 Task: Create New Customer with Customer Name: Regional Retail Outlet, Billing Address Line1: 2550 Lynch Street, Billing Address Line2:  New Berlin, Billing Address Line3:  Wisconsin 53151, Cell Number: 512-211-3585
Action: Mouse pressed left at (136, 26)
Screenshot: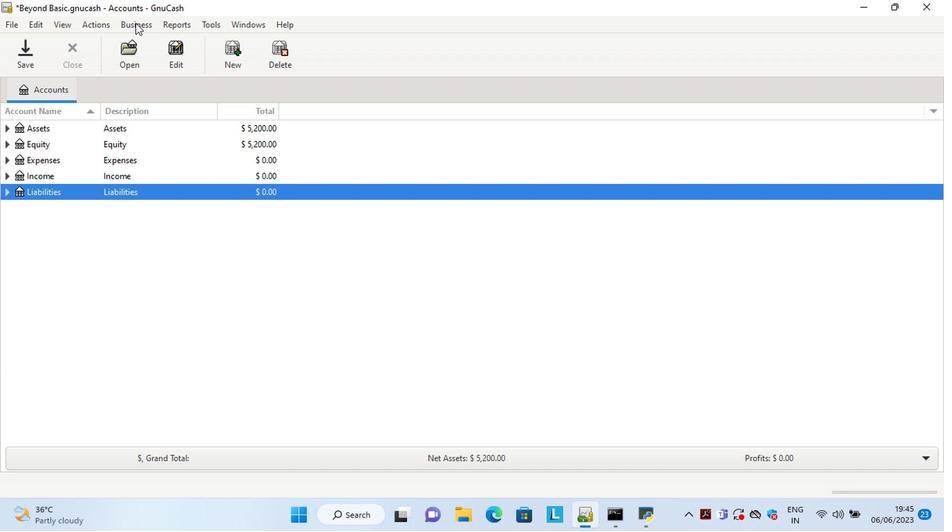 
Action: Mouse moved to (295, 64)
Screenshot: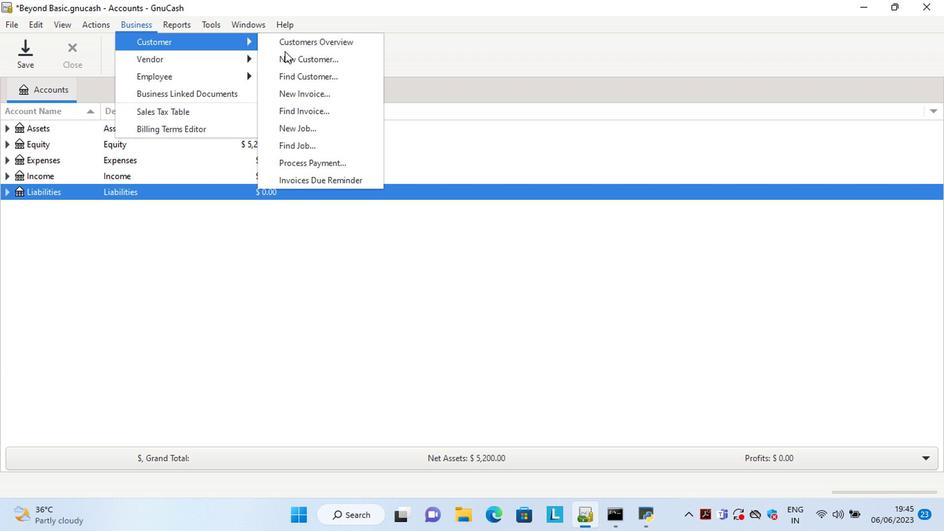 
Action: Mouse pressed left at (295, 64)
Screenshot: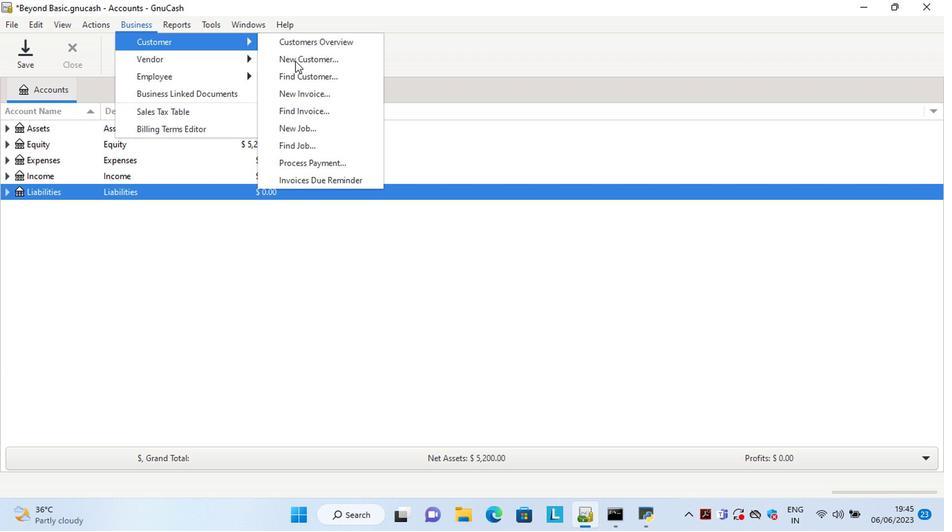 
Action: Mouse moved to (740, 317)
Screenshot: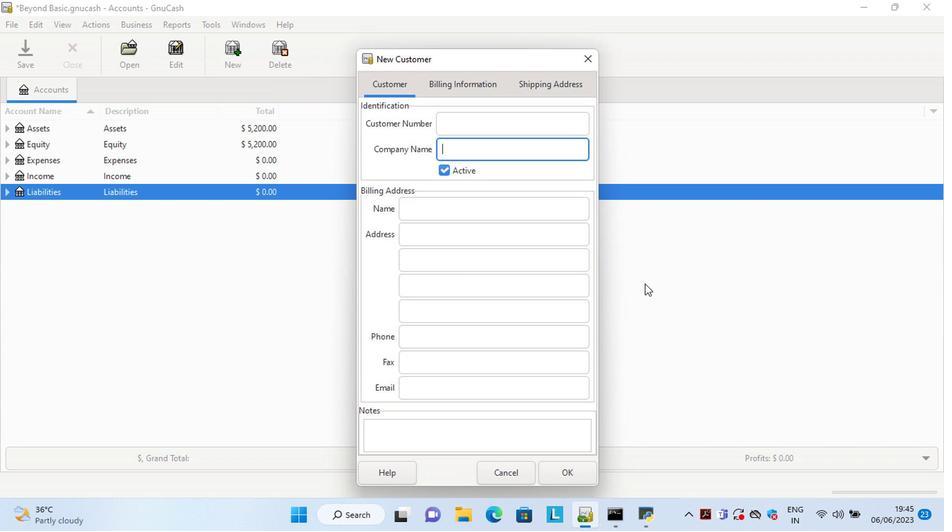 
Action: Key pressed <Key.shift>Regional<Key.space><Key.shift>Retail<Key.space><Key.shift>Outlet<Key.tab><Key.tab><Key.tab>2550<Key.space><Key.shift>Lynch<Key.space><Key.shift>Street<Key.tab><Key.shift>N<Key.tab><Key.shift>W<Key.tab><Key.tab>512-211-3585
Screenshot: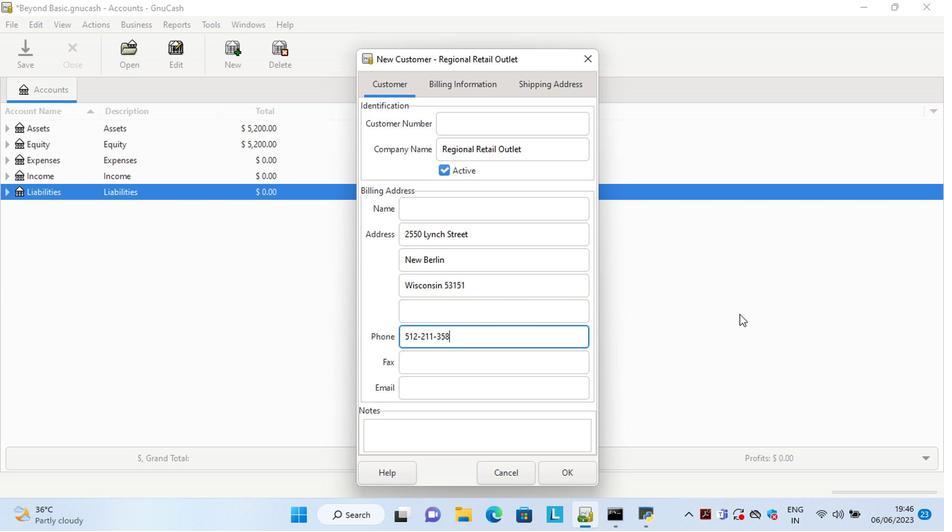 
Action: Mouse moved to (574, 471)
Screenshot: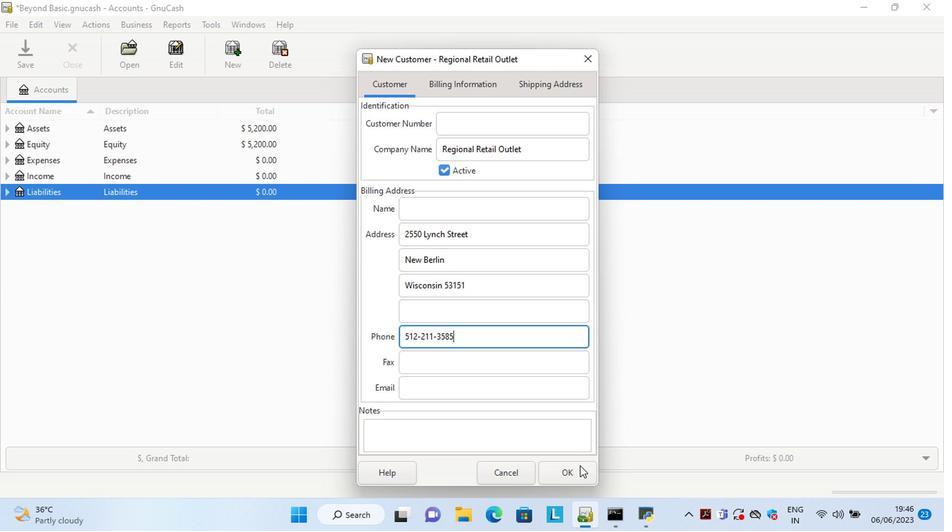
Action: Mouse pressed left at (574, 471)
Screenshot: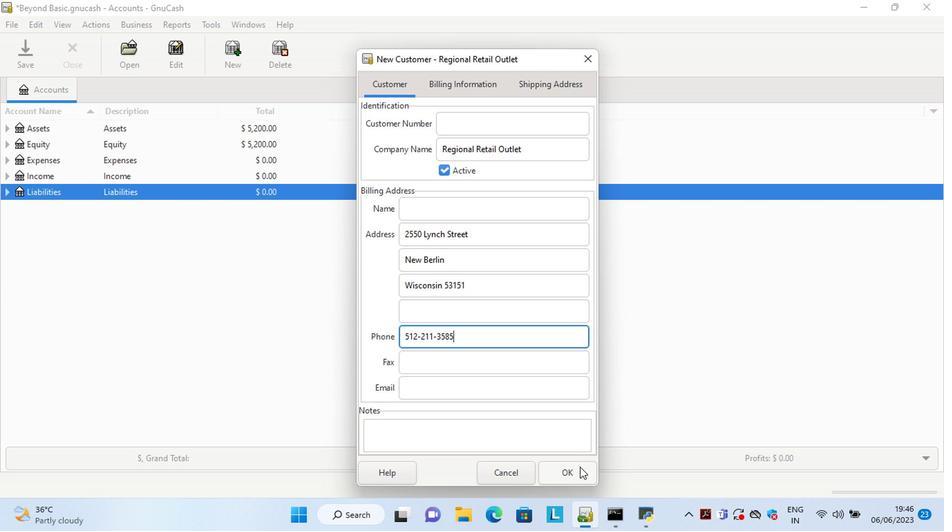 
